 Task: Create in the project ZillaTech a sprint 'Infinity and Beyond'.
Action: Mouse moved to (192, 46)
Screenshot: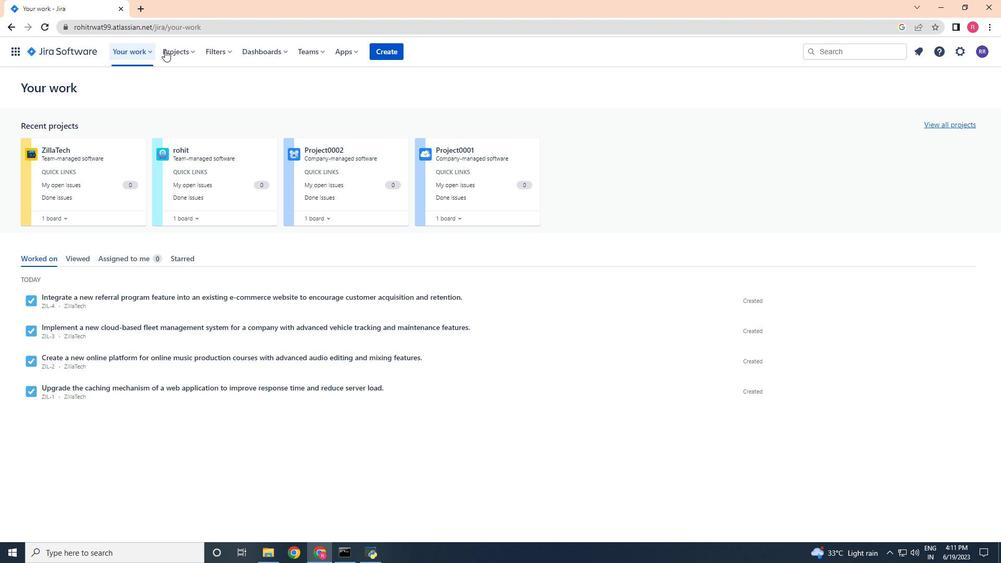 
Action: Mouse pressed left at (192, 46)
Screenshot: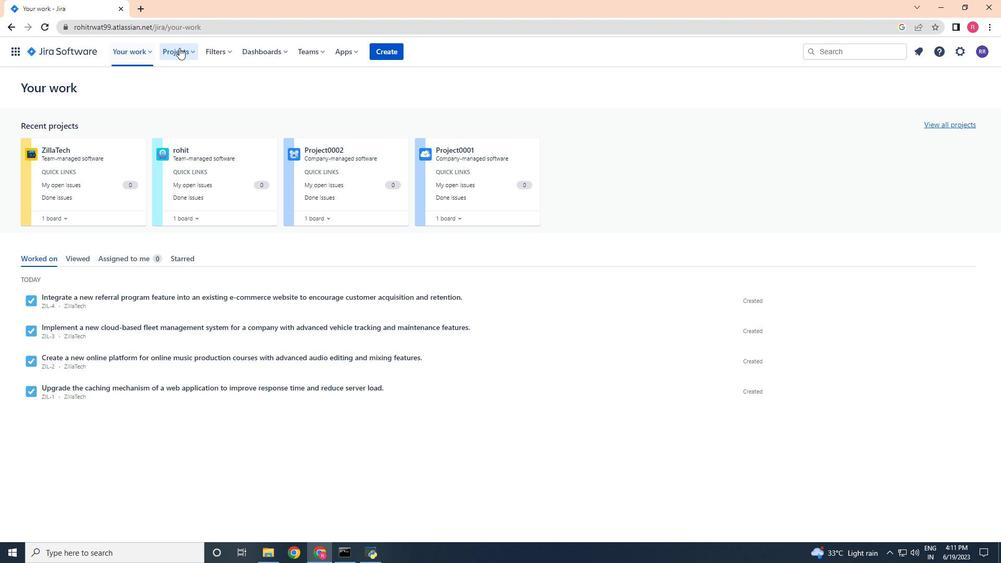 
Action: Mouse moved to (182, 99)
Screenshot: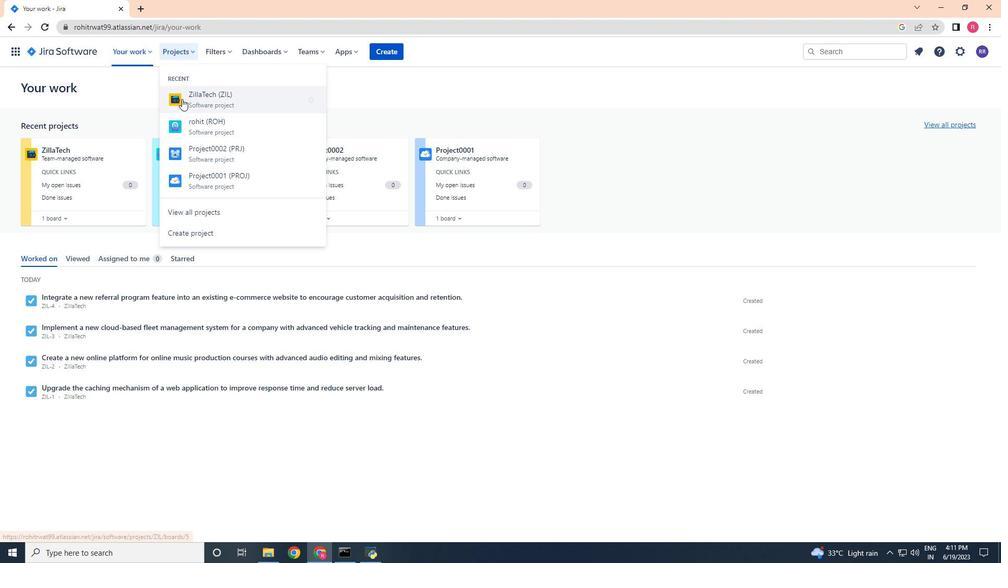 
Action: Mouse pressed left at (182, 99)
Screenshot: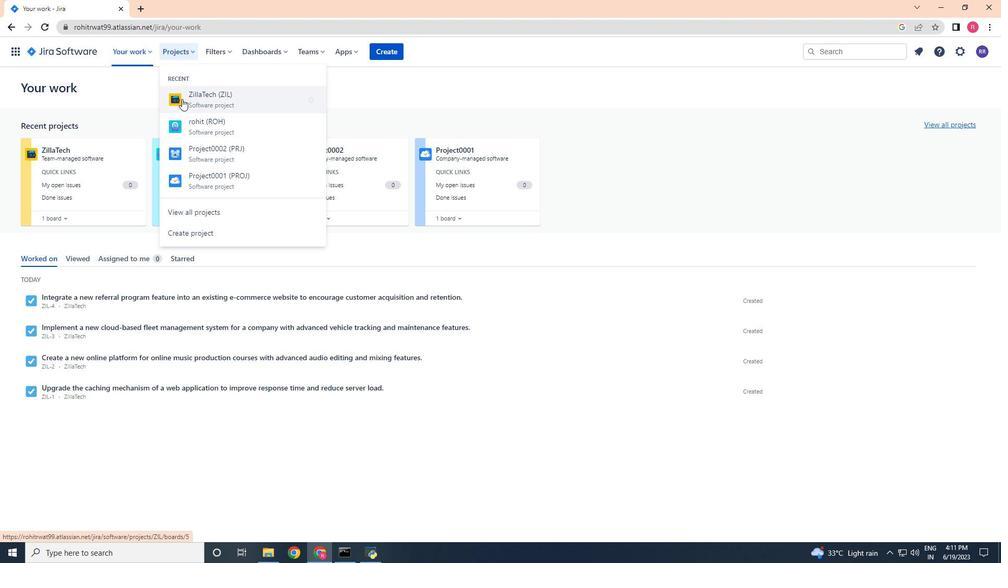 
Action: Mouse moved to (46, 154)
Screenshot: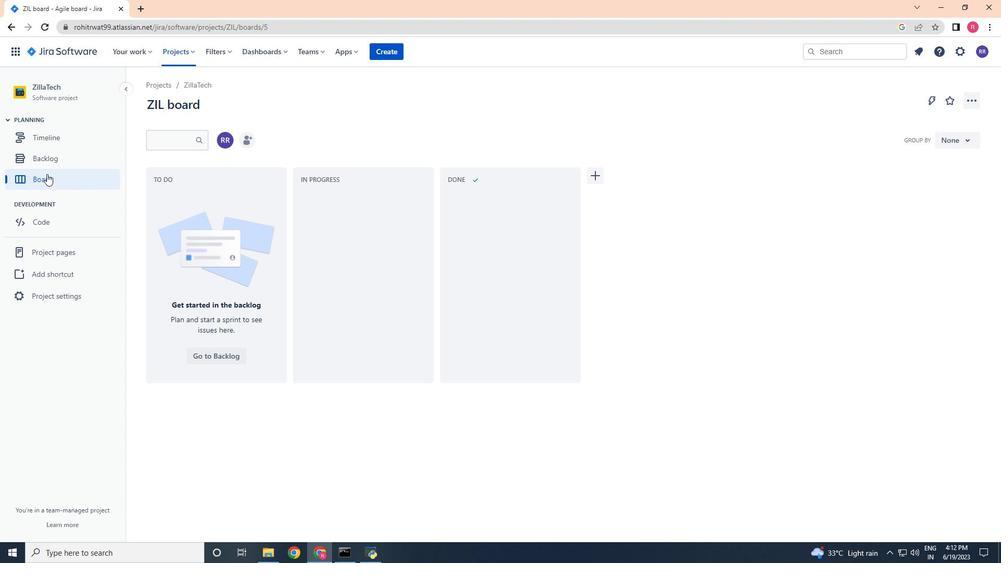 
Action: Mouse pressed left at (46, 154)
Screenshot: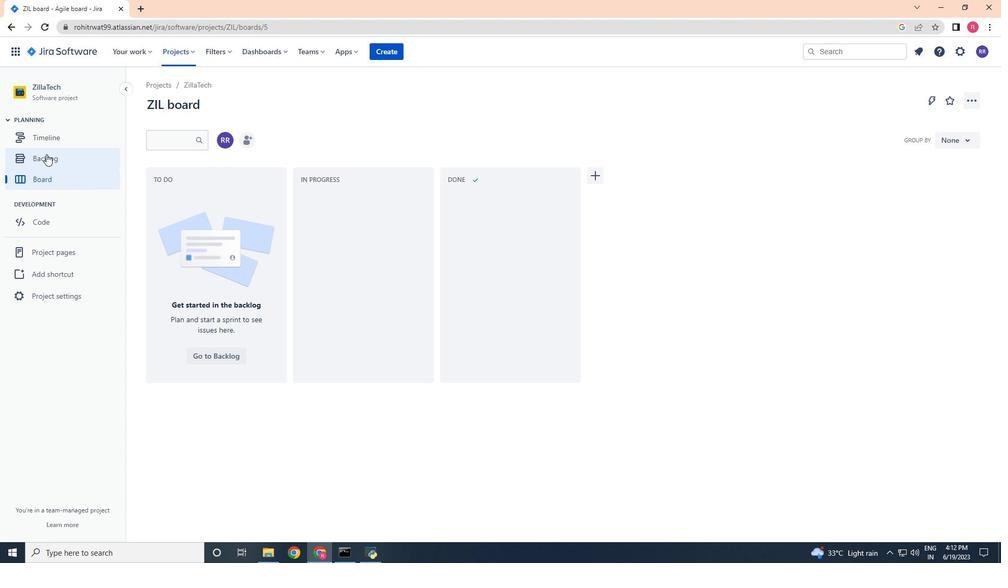 
Action: Mouse moved to (934, 339)
Screenshot: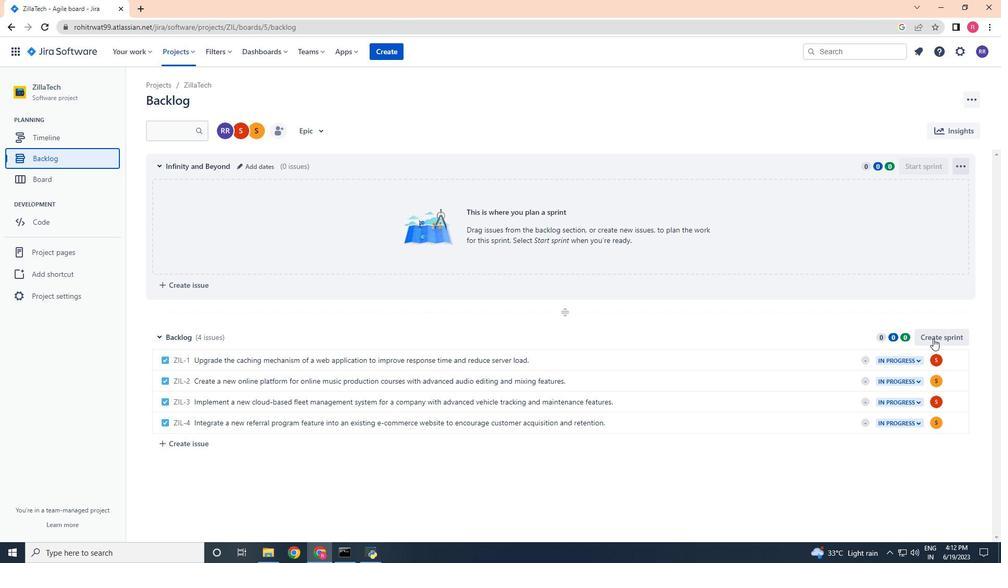 
Action: Mouse pressed left at (934, 339)
Screenshot: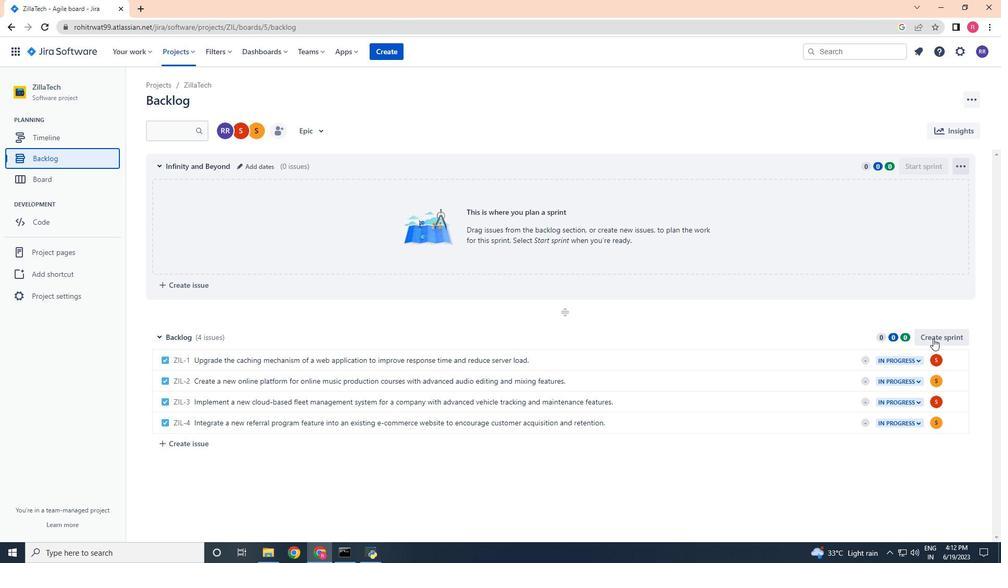 
Action: Mouse moved to (244, 335)
Screenshot: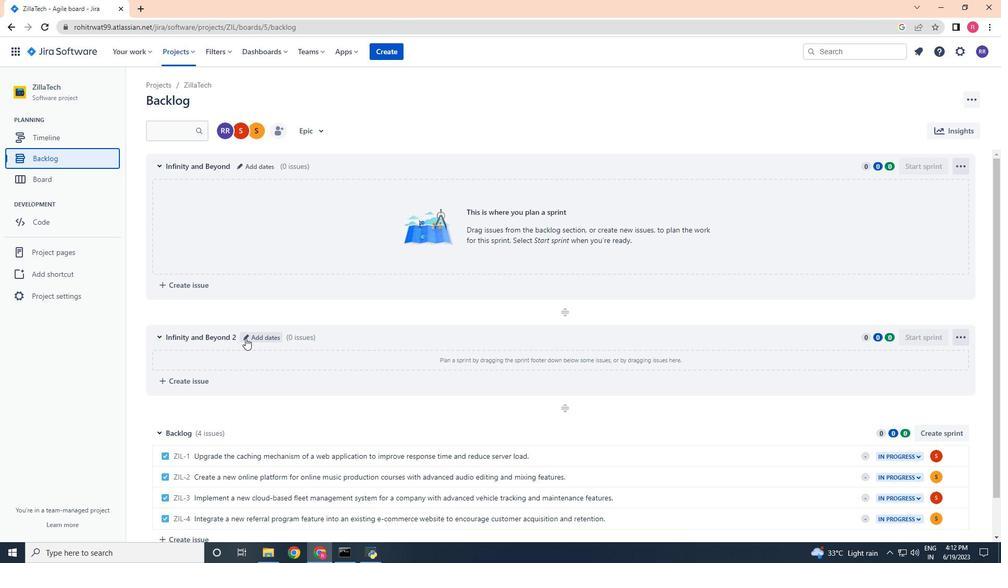 
Action: Mouse pressed left at (244, 335)
Screenshot: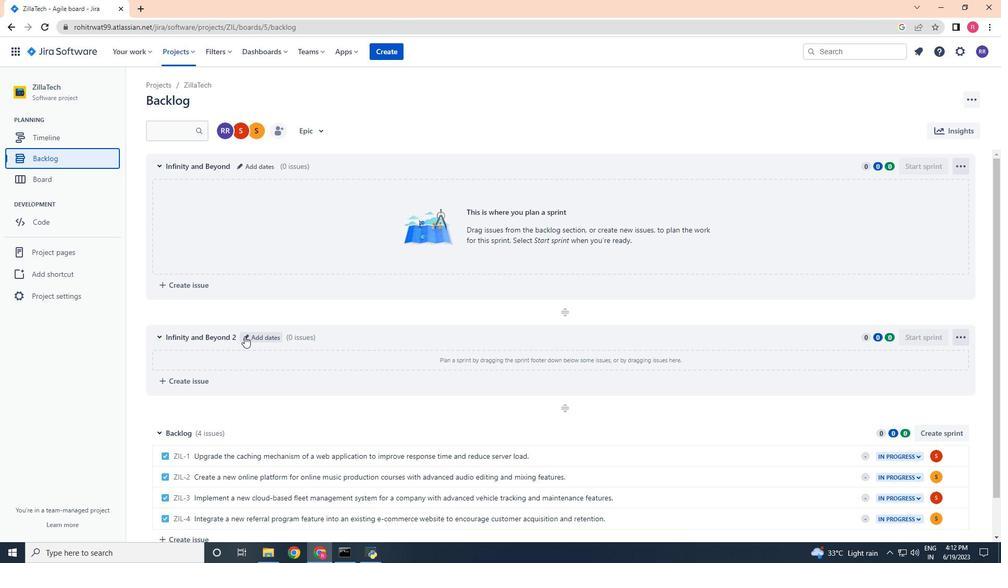 
Action: Mouse moved to (243, 334)
Screenshot: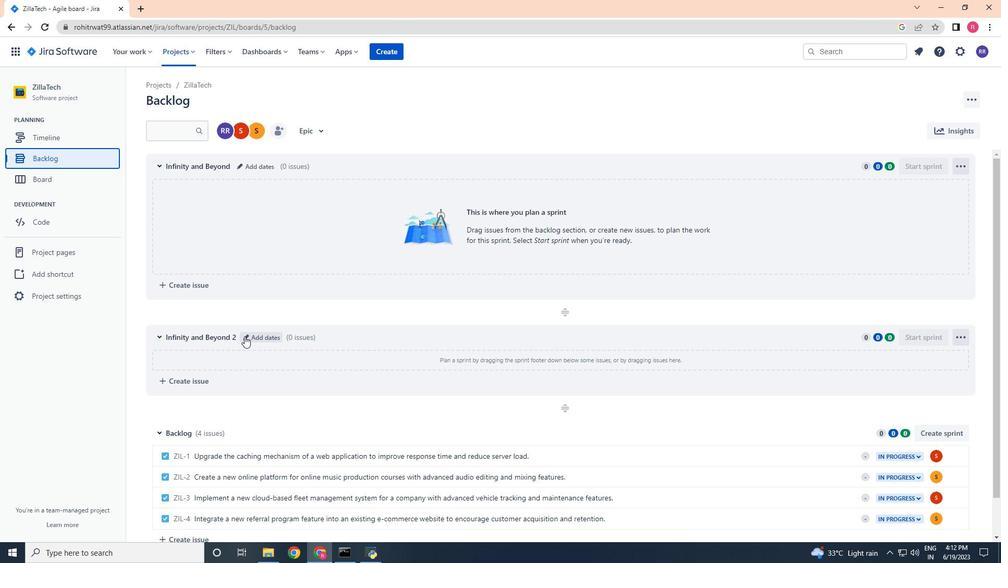 
Action: Key pressed <Key.backspace><Key.backspace><Key.backspace><Key.backspace><Key.backspace><Key.backspace><Key.backspace><Key.backspace><Key.backspace><Key.backspace><Key.backspace><Key.backspace><Key.backspace><Key.backspace><Key.backspace><Key.backspace><Key.backspace><Key.backspace><Key.backspace><Key.backspace><Key.backspace><Key.backspace><Key.backspace><Key.backspace><Key.backspace><Key.backspace><Key.backspace><Key.backspace><Key.backspace><Key.backspace><Key.backspace><Key.backspace><Key.backspace><Key.backspace><Key.backspace><Key.backspace><Key.backspace><Key.shift><Key.shift><Key.shift><Key.shift><Key.shift>Infinity<Key.space>and<Key.space><Key.shift><Key.shift>Beyond
Screenshot: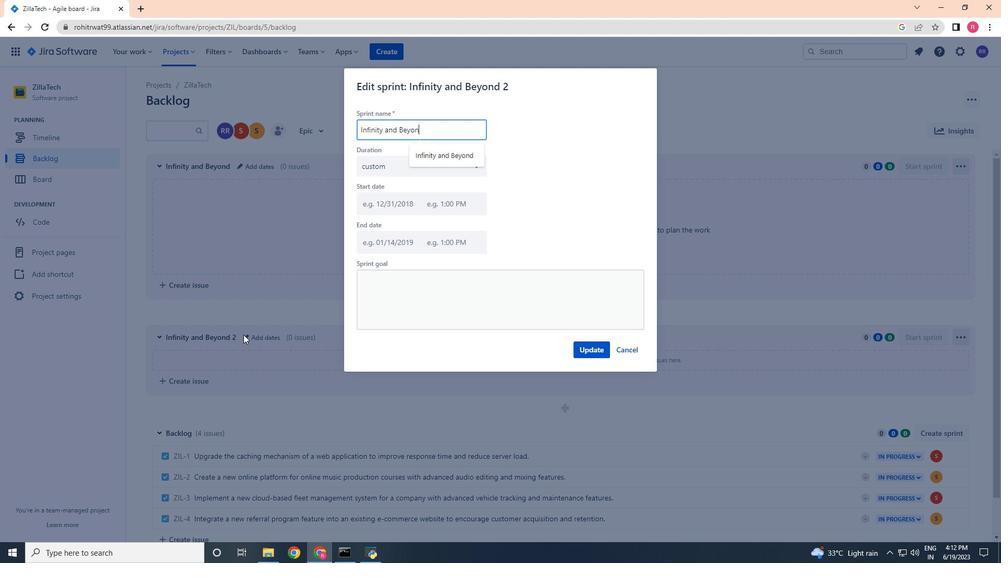 
Action: Mouse moved to (587, 349)
Screenshot: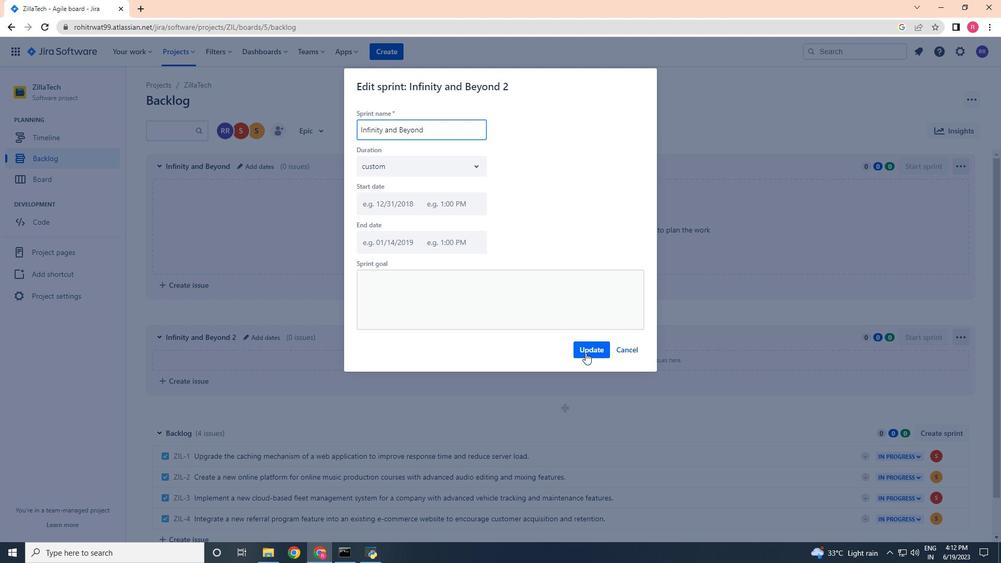 
Action: Mouse pressed left at (587, 349)
Screenshot: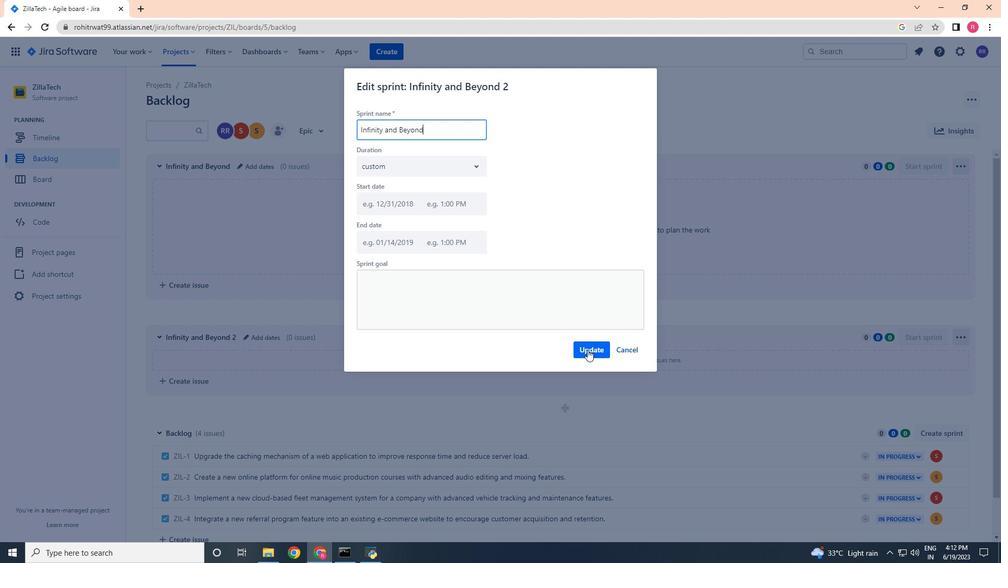 
